 Task: Use the formula "YEARFRAC" in spreadsheet "Project portfolio".
Action: Mouse moved to (692, 206)
Screenshot: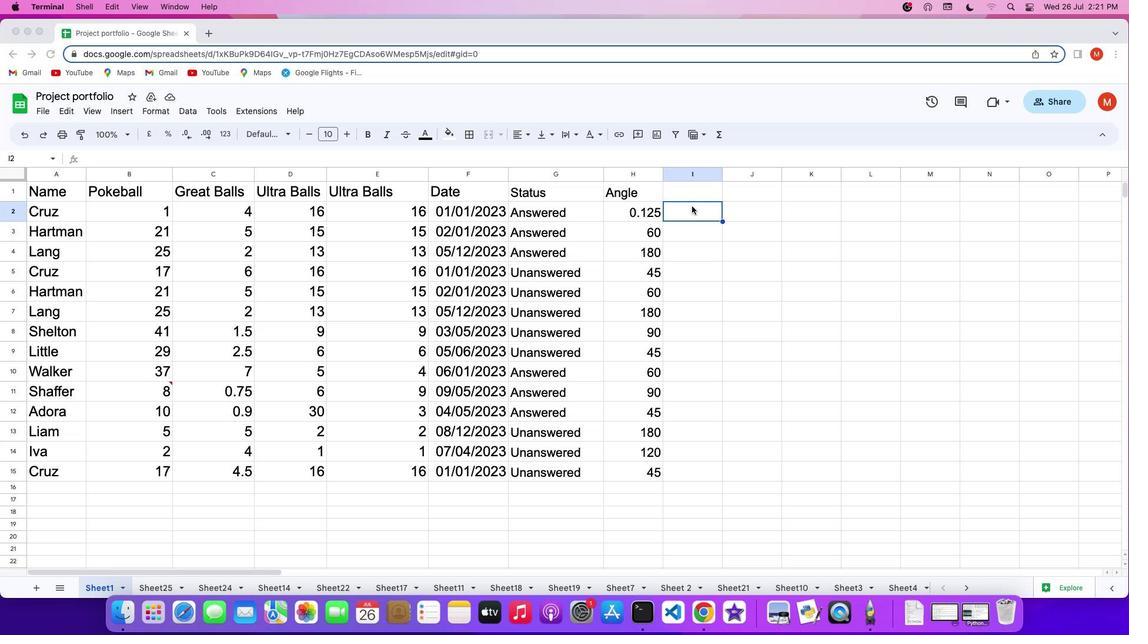 
Action: Mouse pressed left at (692, 206)
Screenshot: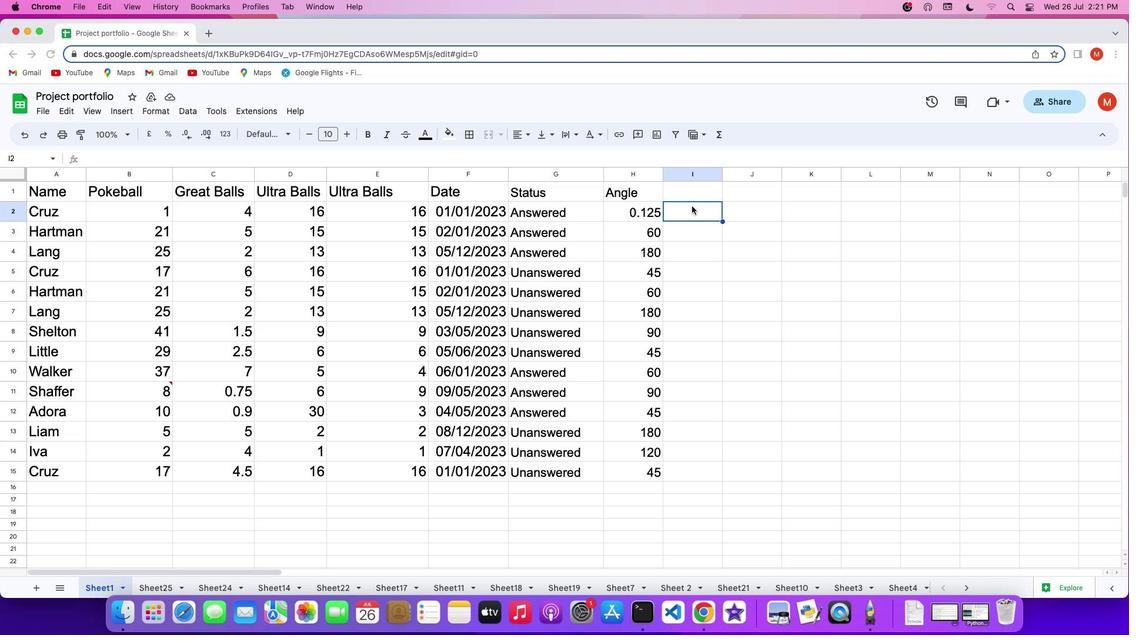 
Action: Mouse pressed left at (692, 206)
Screenshot: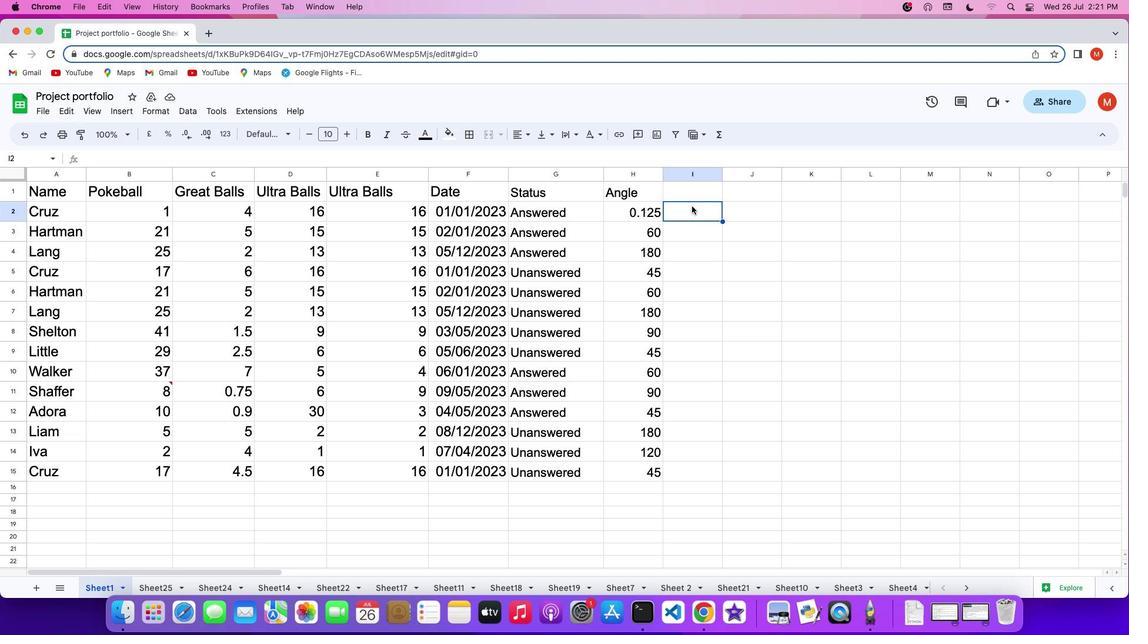 
Action: Mouse moved to (692, 207)
Screenshot: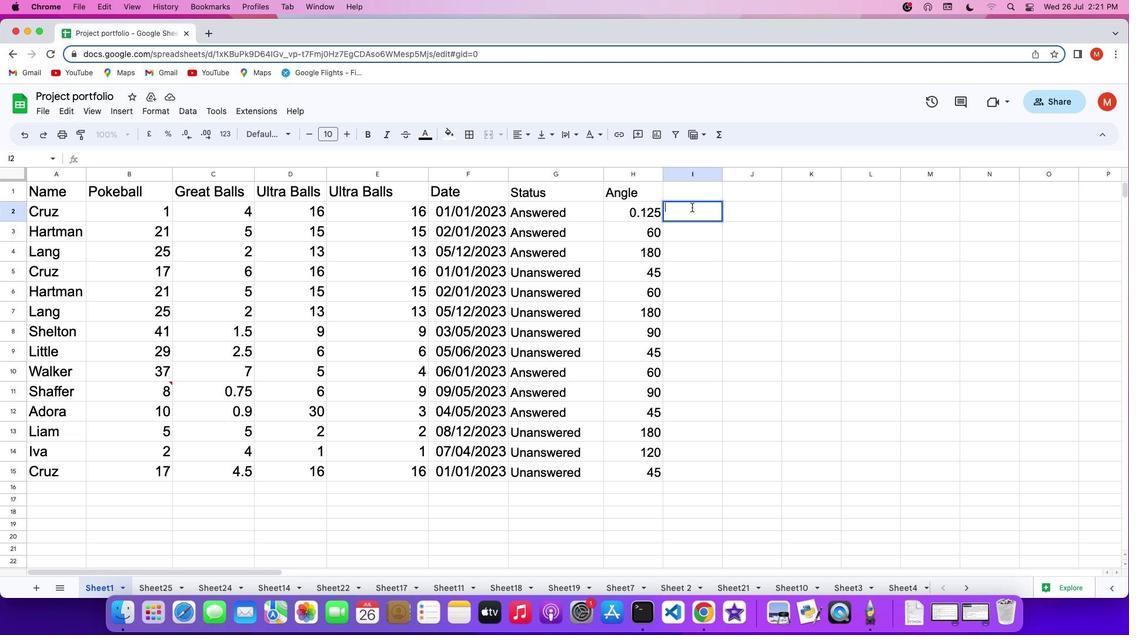 
Action: Key pressed '='
Screenshot: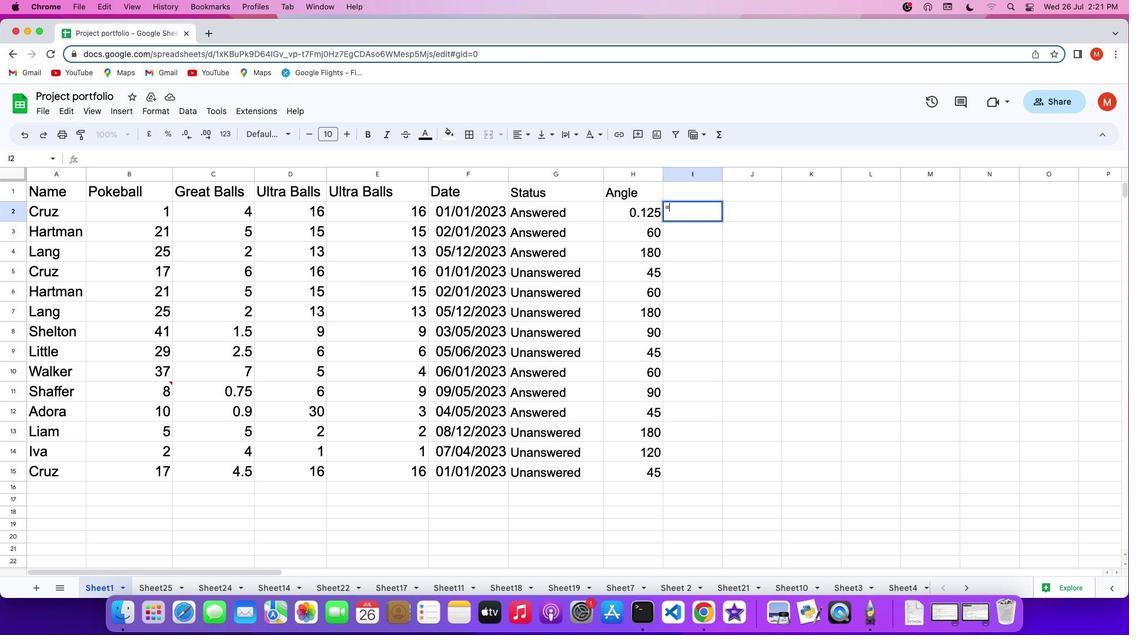 
Action: Mouse moved to (720, 128)
Screenshot: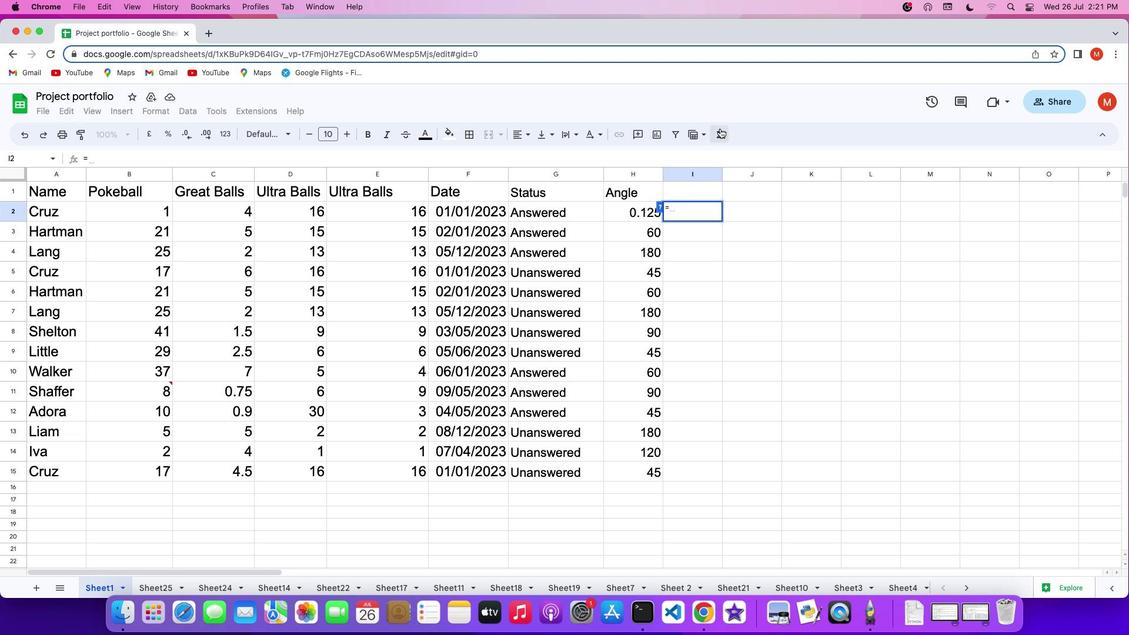 
Action: Mouse pressed left at (720, 128)
Screenshot: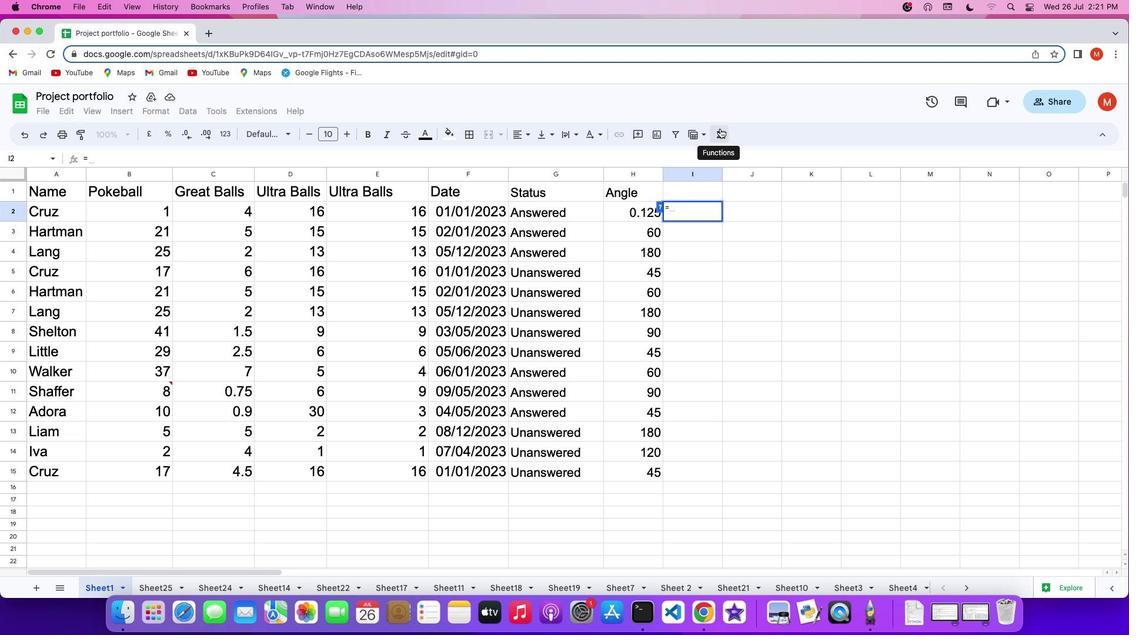 
Action: Mouse moved to (852, 515)
Screenshot: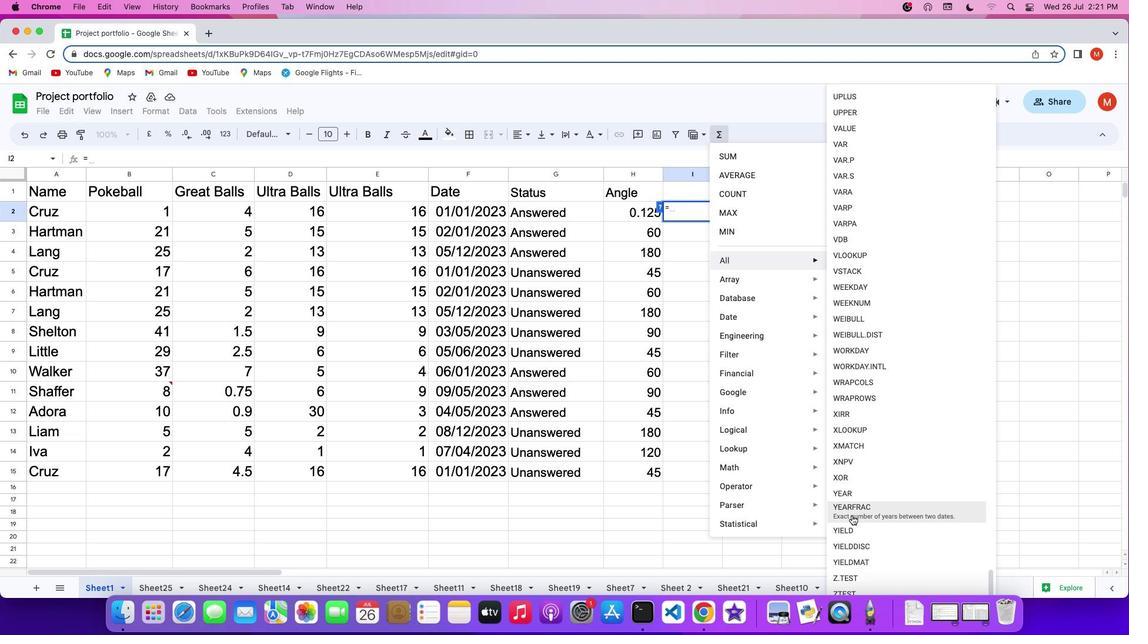 
Action: Mouse pressed left at (852, 515)
Screenshot: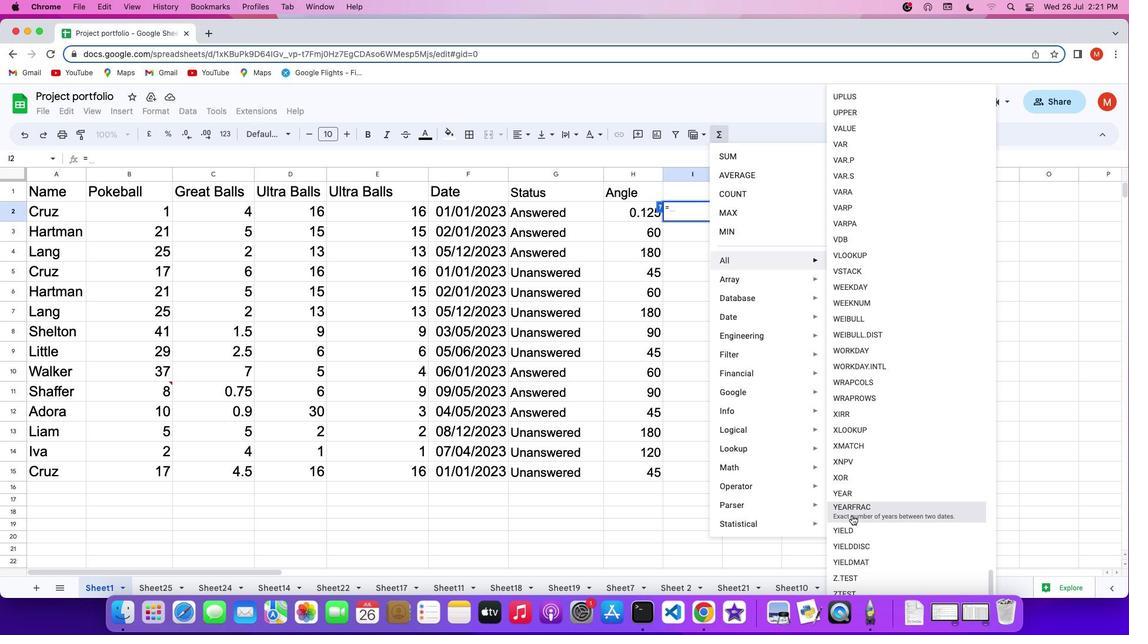 
Action: Mouse moved to (822, 434)
Screenshot: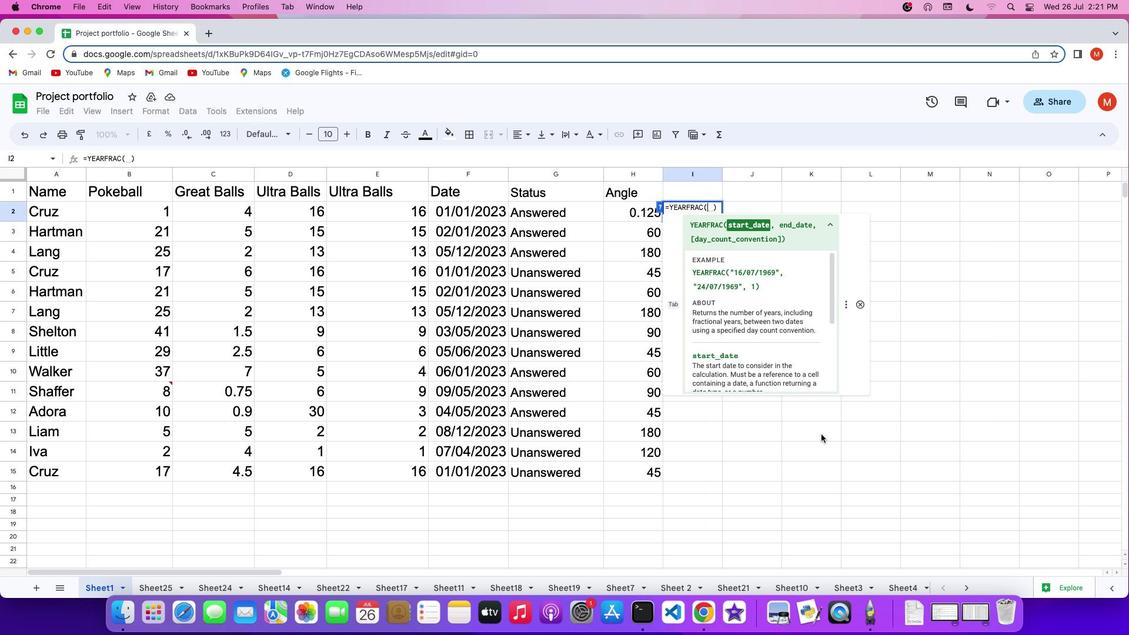 
Action: Key pressed Key.shift_r'"''1''6''/''0''7''/''1''9''6''9'Key.shift_r'"'','"'"Key.backspaceKey.shift_r'"''2''4''/''0''7''/''1''9''6''9'Key.shift_r'"'',''1'Key.enter
Screenshot: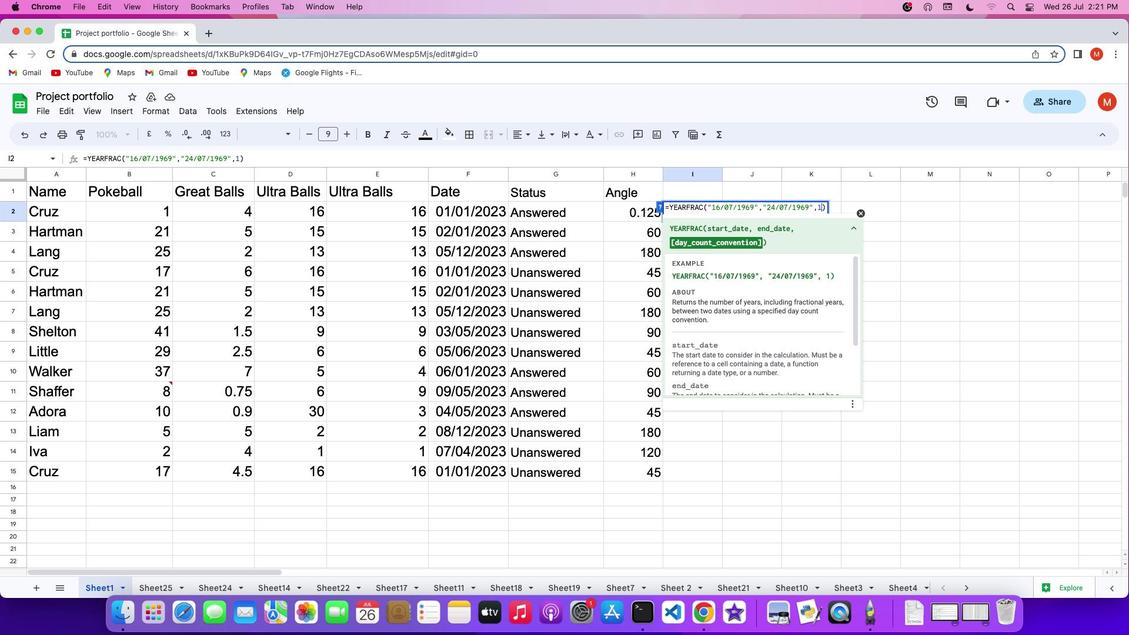 
